 Task: Add Hu 70% Cacao Baking Dark Chocolate to the cart.
Action: Mouse moved to (17, 62)
Screenshot: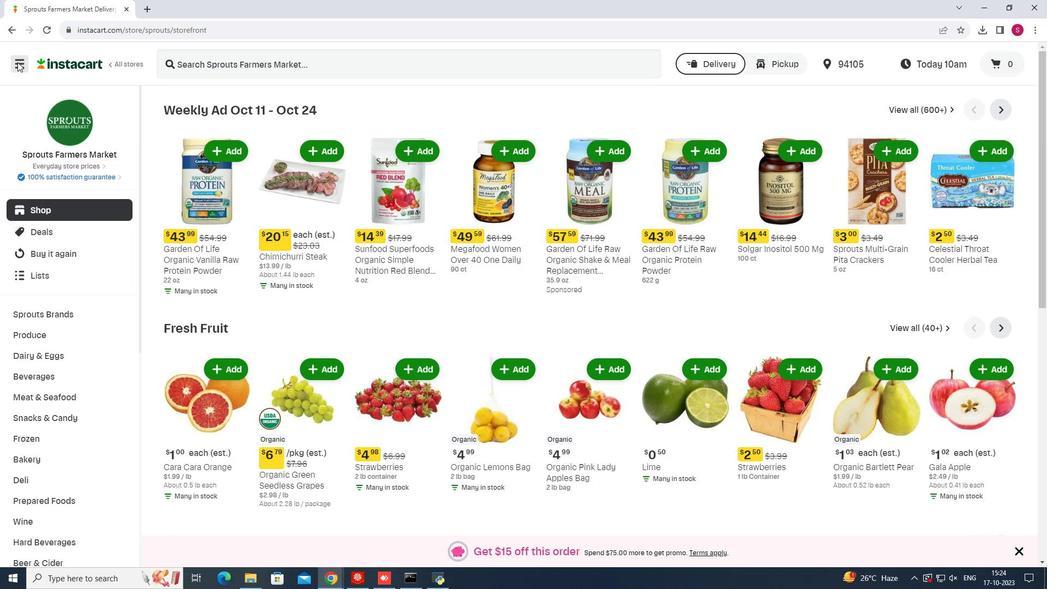 
Action: Mouse pressed left at (17, 62)
Screenshot: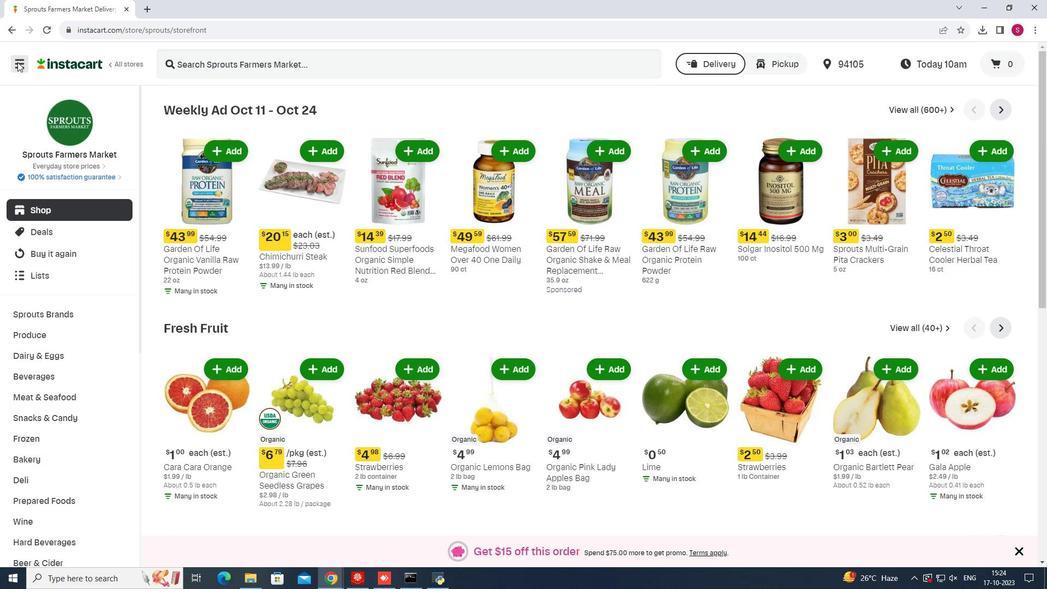 
Action: Mouse moved to (61, 288)
Screenshot: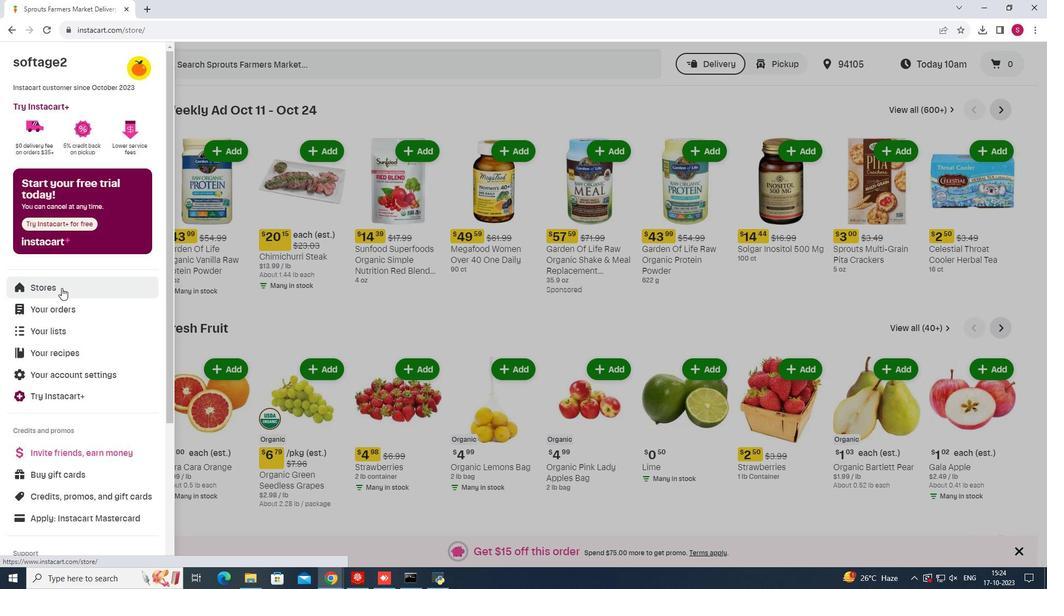 
Action: Mouse pressed left at (61, 288)
Screenshot: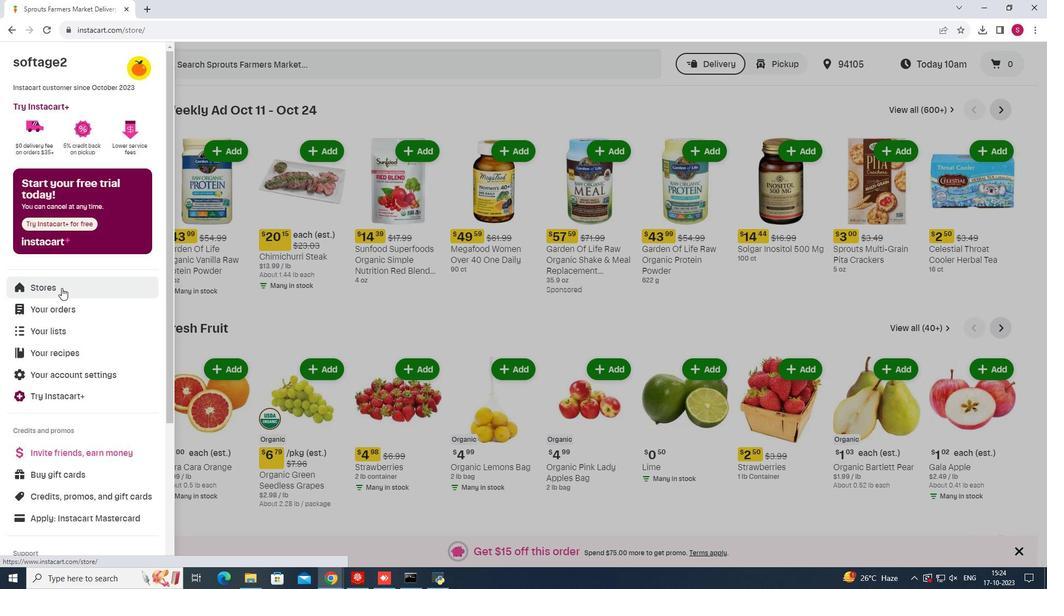 
Action: Mouse moved to (251, 98)
Screenshot: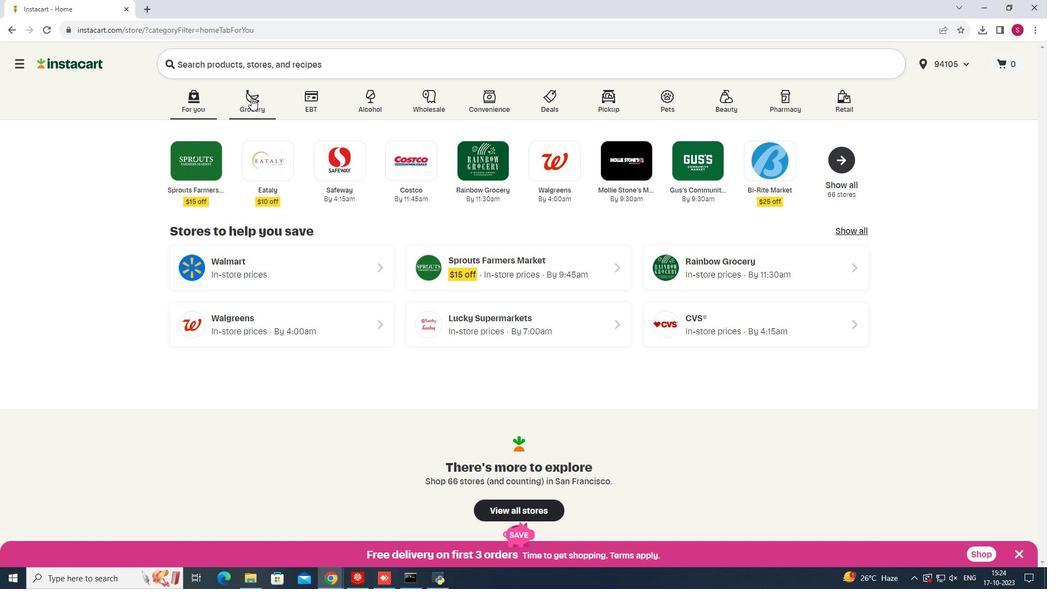 
Action: Mouse pressed left at (251, 98)
Screenshot: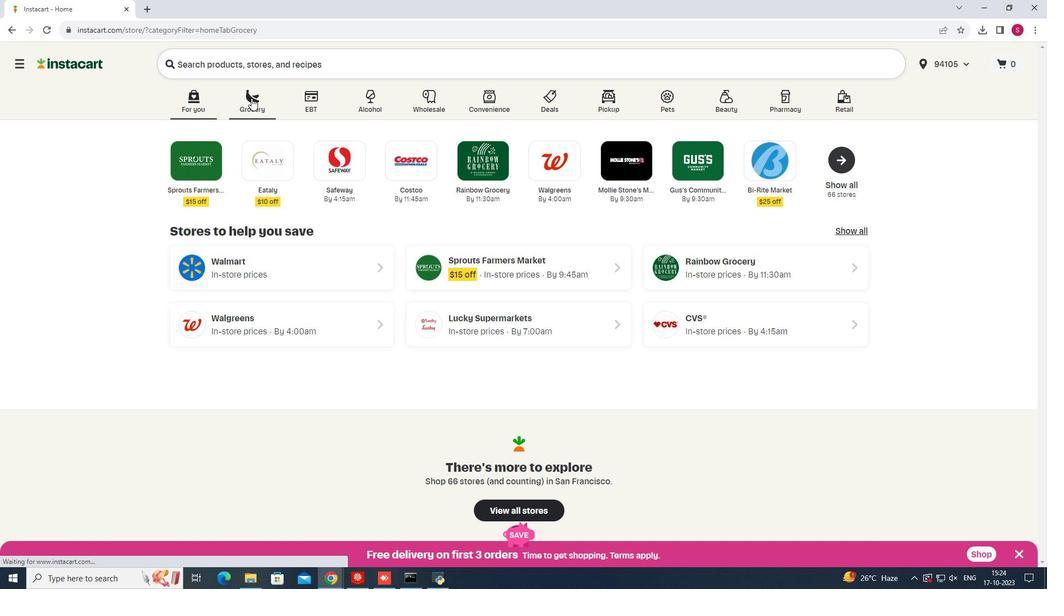 
Action: Mouse moved to (740, 152)
Screenshot: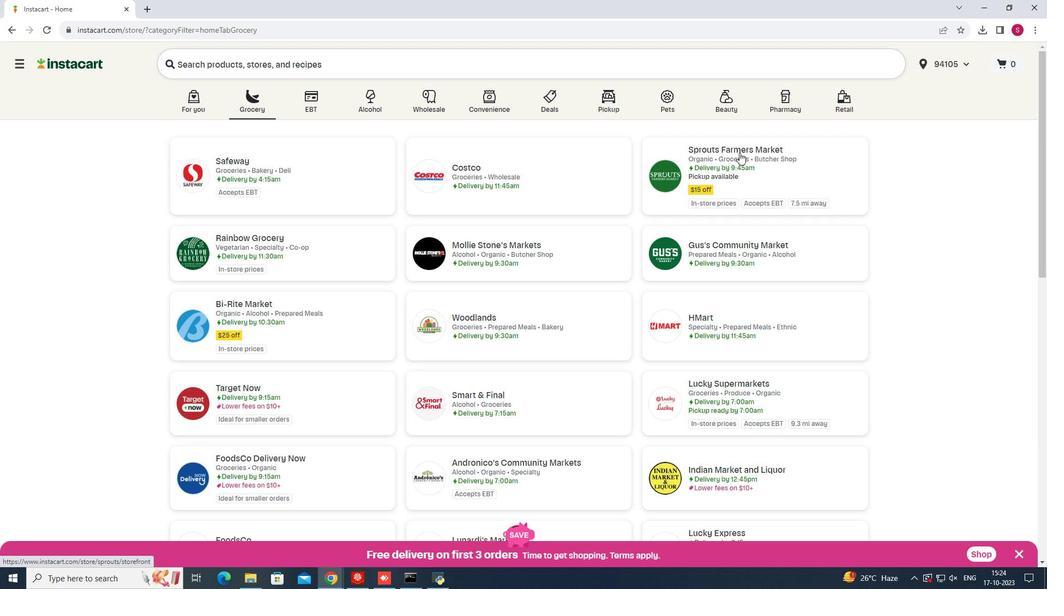 
Action: Mouse pressed left at (740, 152)
Screenshot: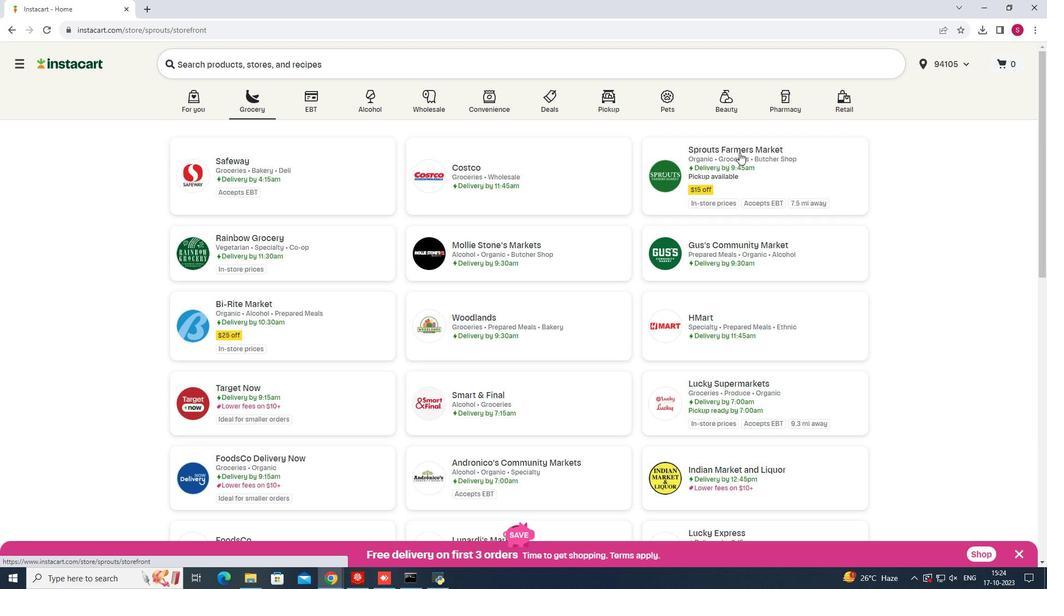 
Action: Mouse moved to (63, 419)
Screenshot: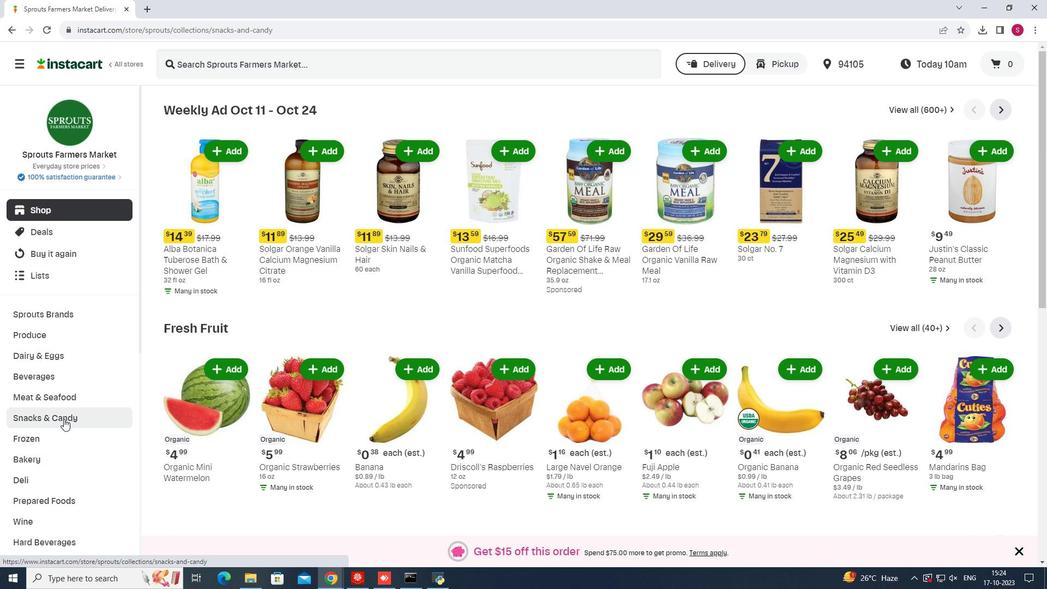 
Action: Mouse pressed left at (63, 419)
Screenshot: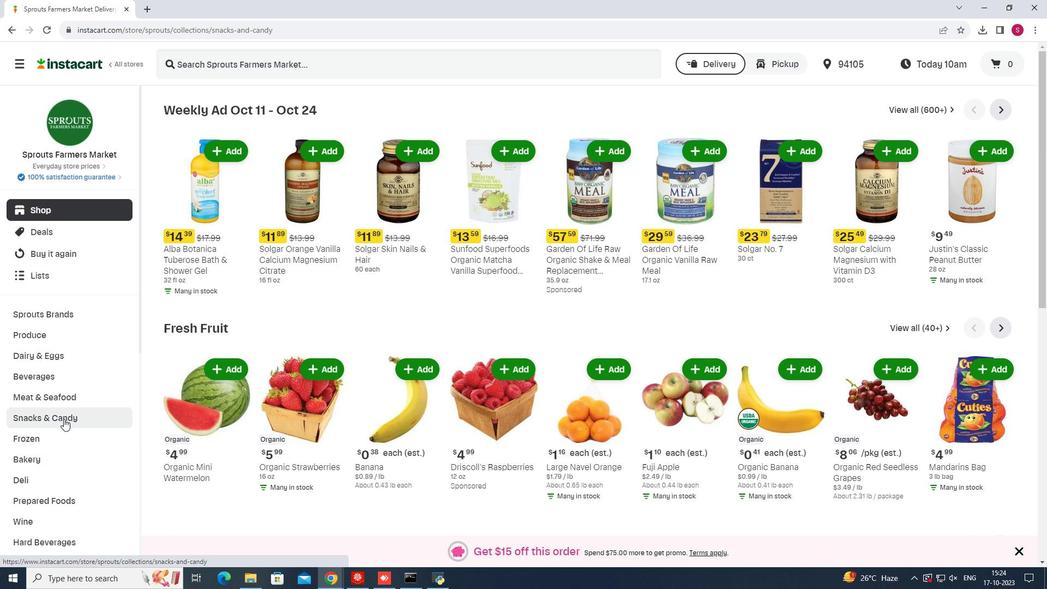 
Action: Mouse moved to (314, 263)
Screenshot: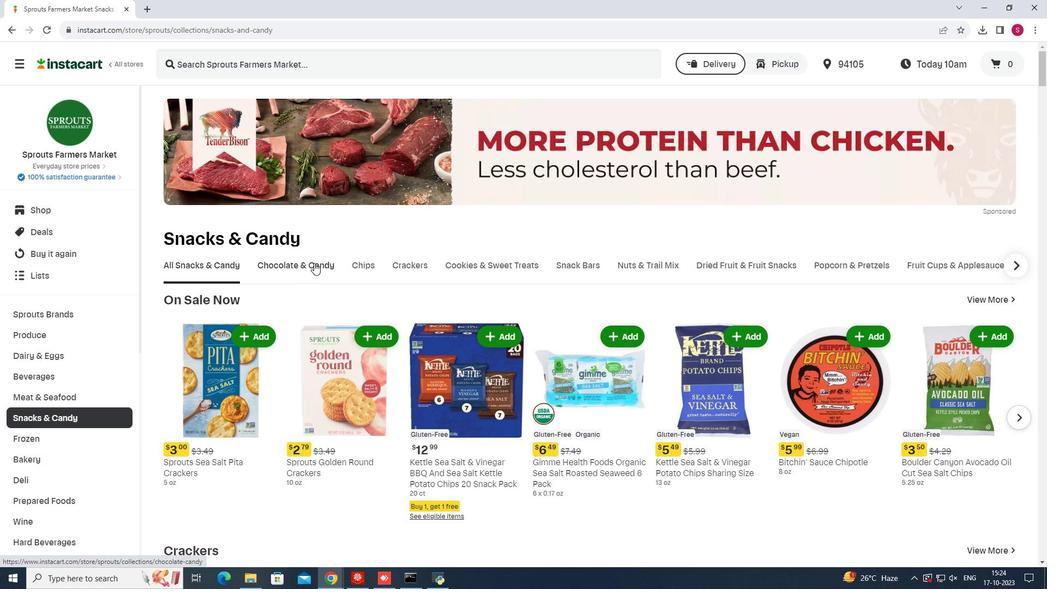 
Action: Mouse pressed left at (314, 263)
Screenshot: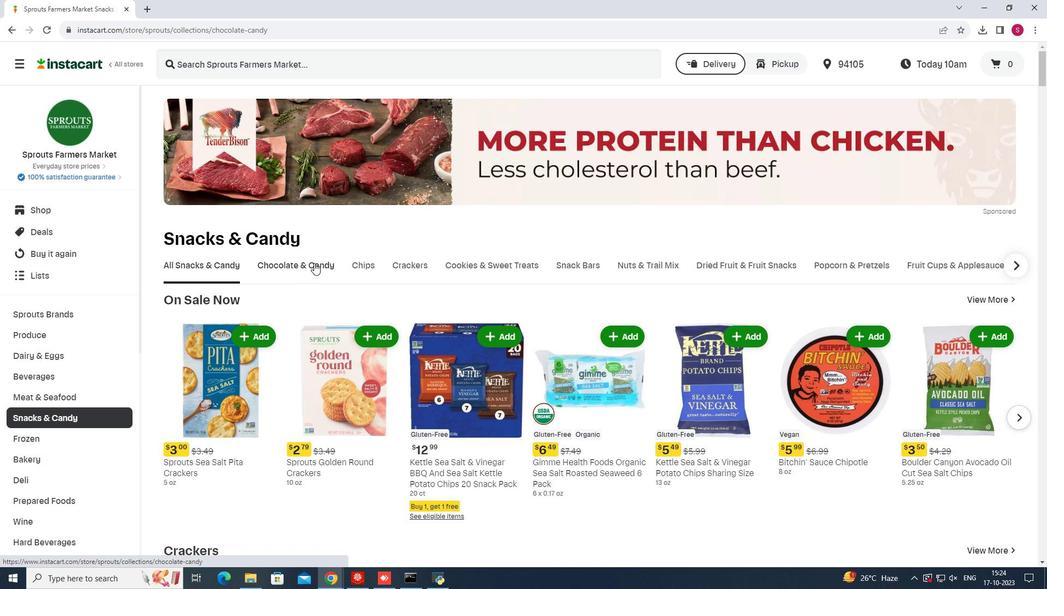 
Action: Mouse moved to (288, 184)
Screenshot: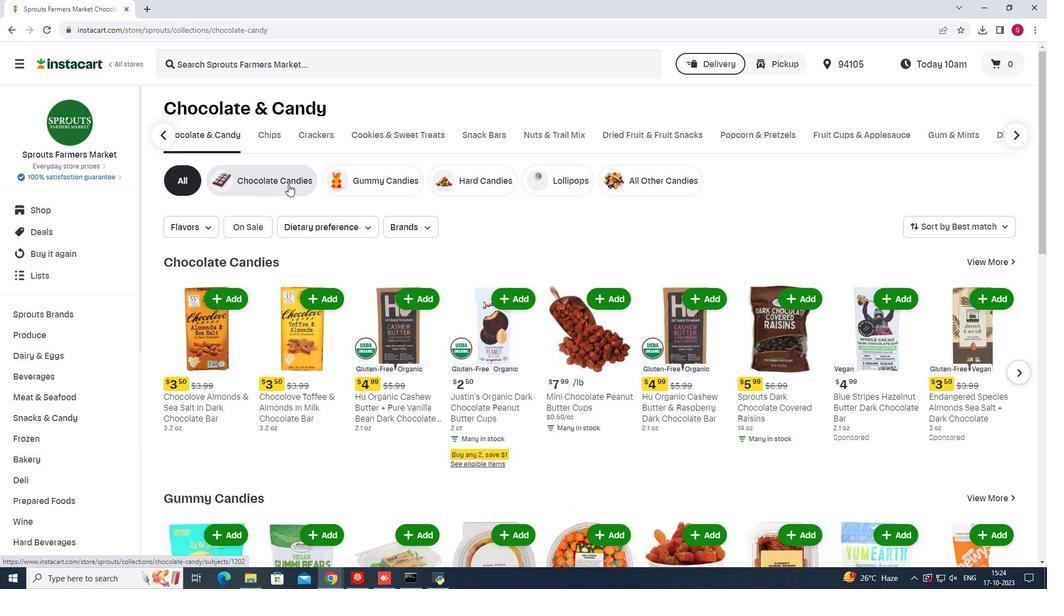 
Action: Mouse pressed left at (288, 184)
Screenshot: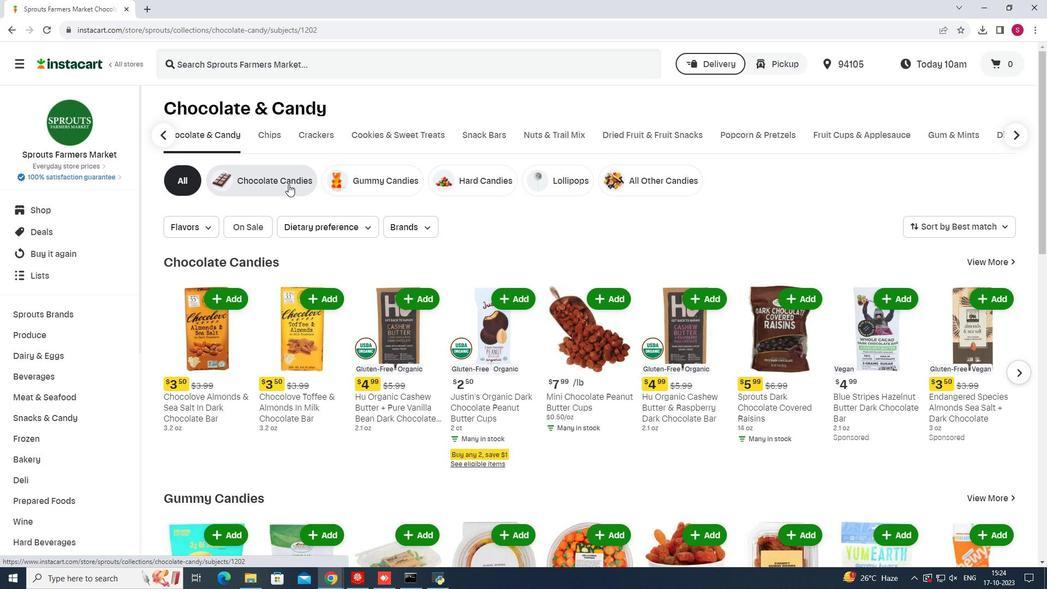 
Action: Mouse moved to (354, 61)
Screenshot: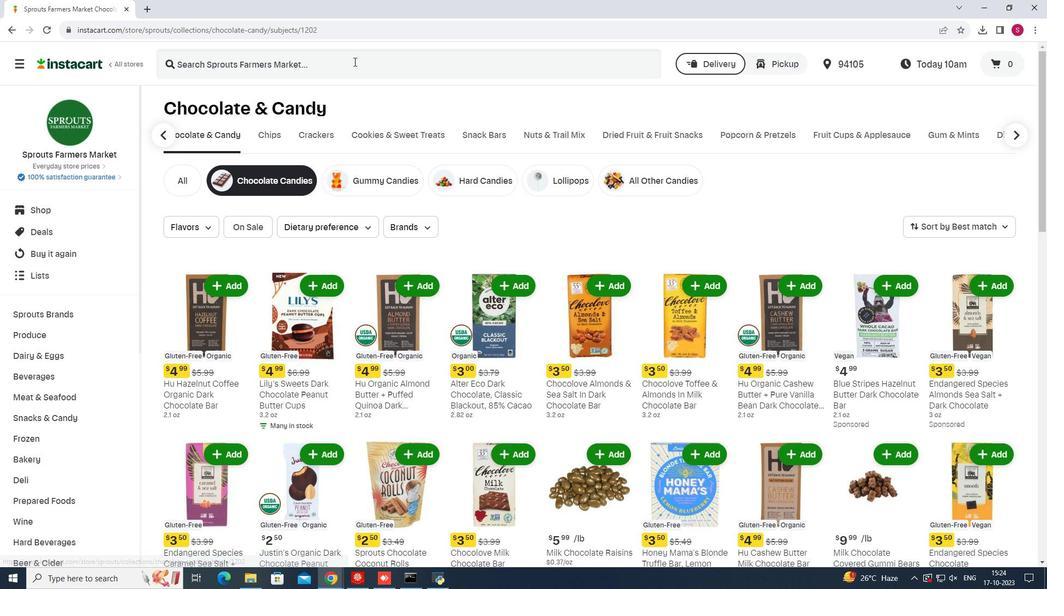 
Action: Mouse pressed left at (354, 61)
Screenshot: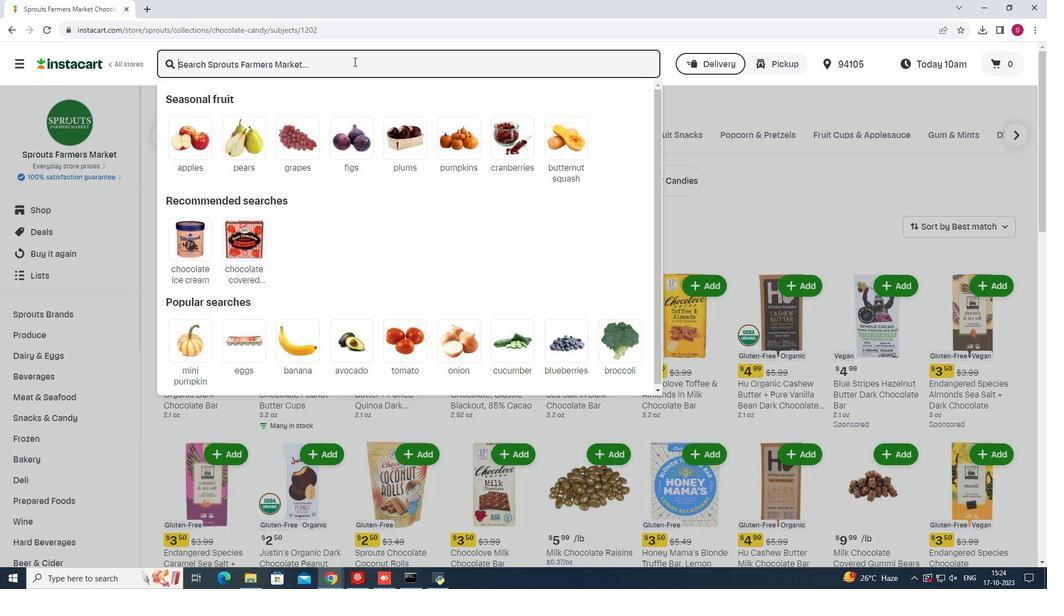 
Action: Key pressed <Key.shift>Hu<Key.space>70<Key.shift>%<Key.space><Key.shift>Cacao<Key.space><Key.shift>Baking<Key.space><Key.shift>Dark<Key.space><Key.shift>Chocolate<Key.enter>
Screenshot: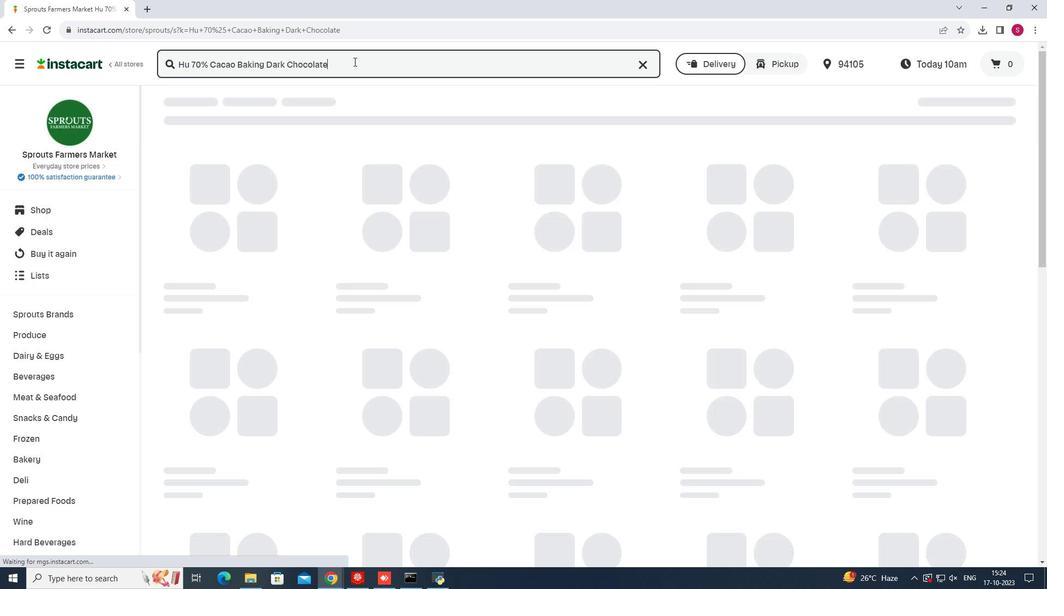 
Action: Mouse moved to (781, 372)
Screenshot: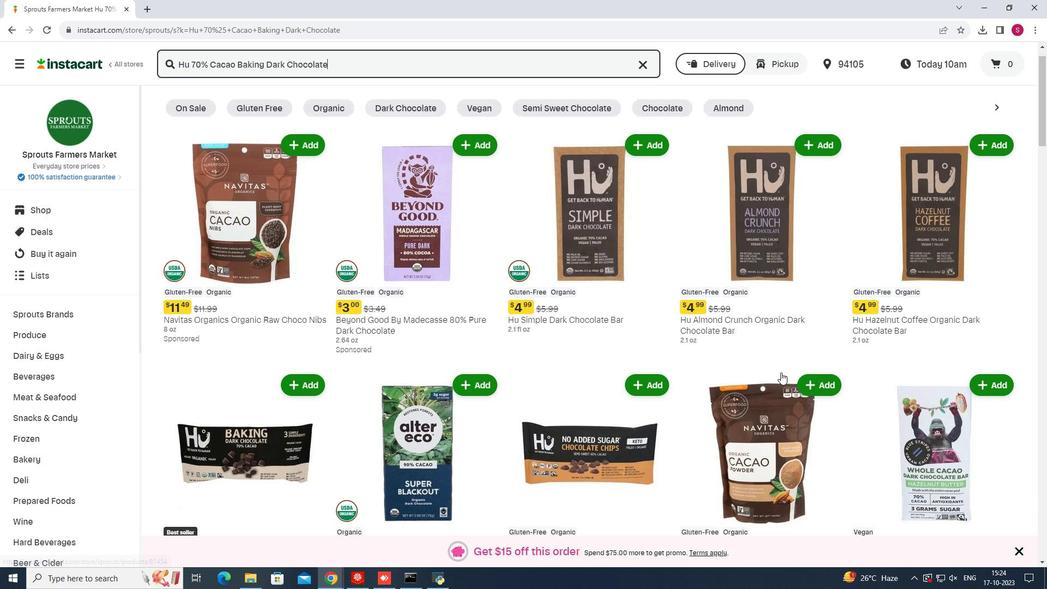 
Action: Mouse scrolled (781, 372) with delta (0, 0)
Screenshot: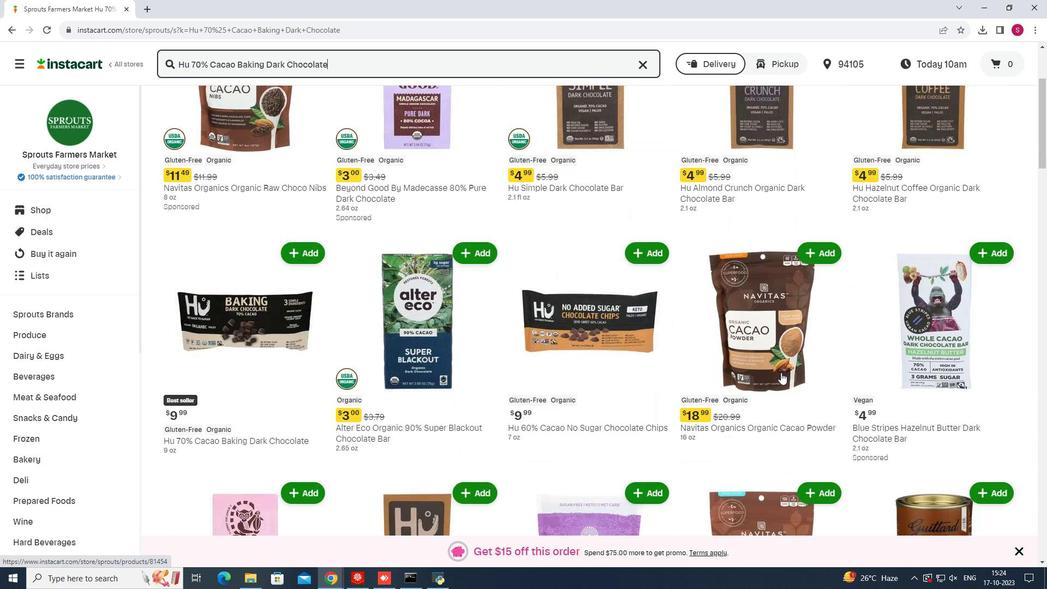 
Action: Mouse scrolled (781, 372) with delta (0, 0)
Screenshot: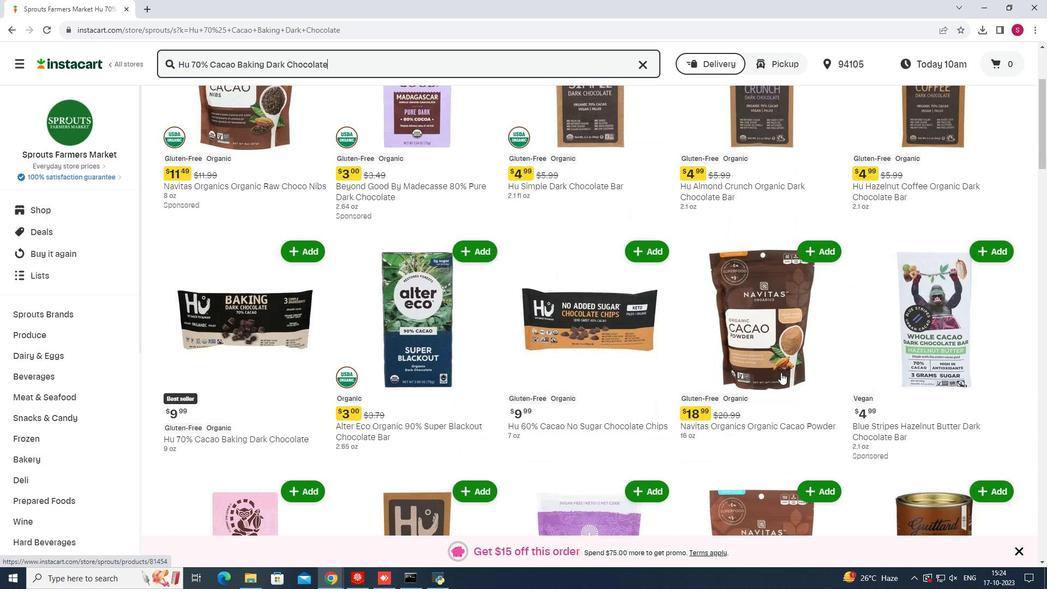 
Action: Mouse scrolled (781, 372) with delta (0, 0)
Screenshot: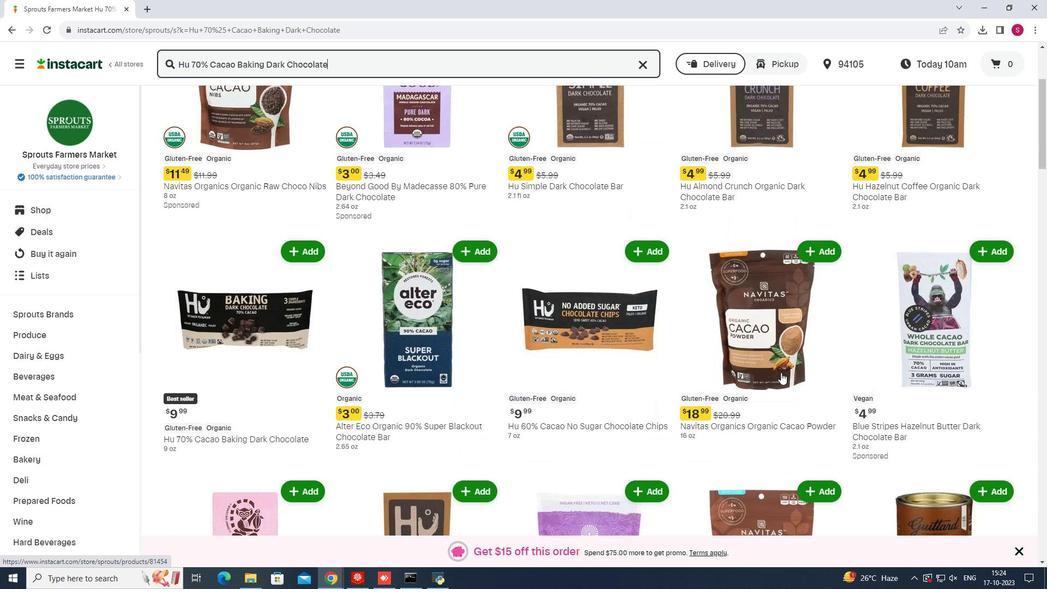
Action: Mouse moved to (287, 251)
Screenshot: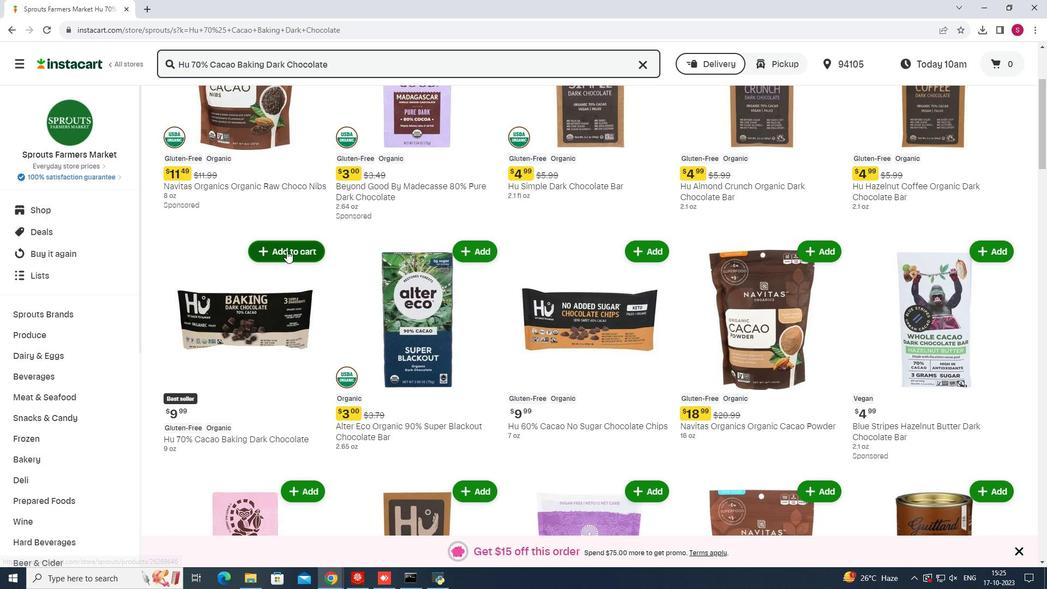 
Action: Mouse pressed left at (287, 251)
Screenshot: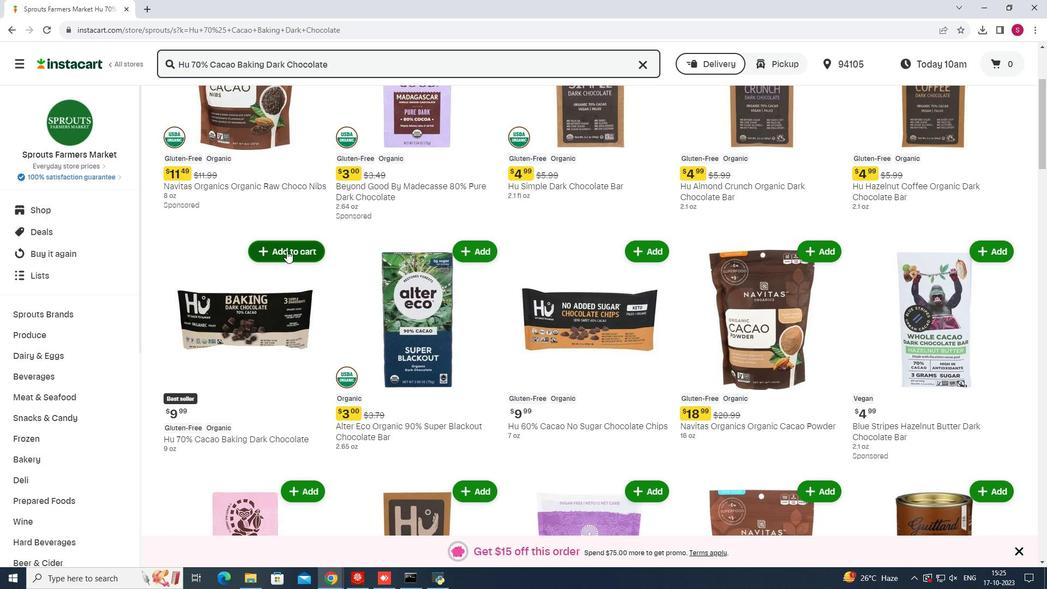 
